 Task: Add workspace member and invite to the workspace.
Action: Mouse pressed left at (379, 218)
Screenshot: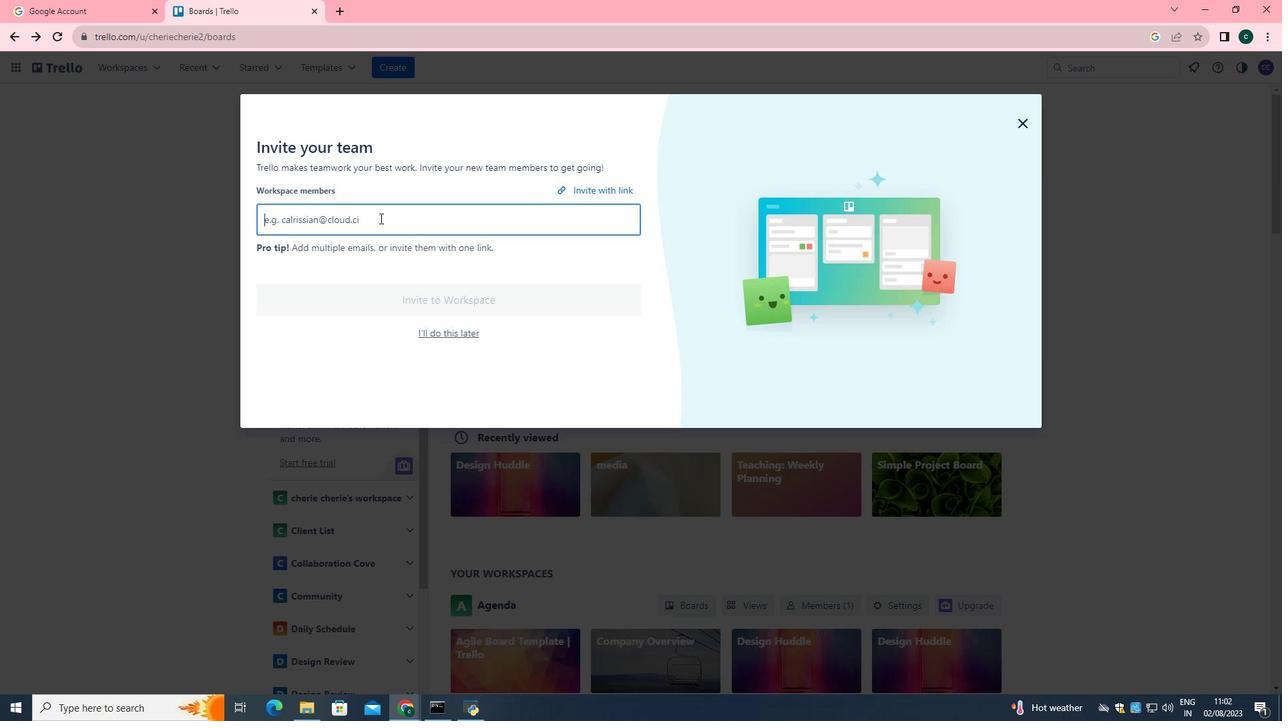 
Action: Key pressed softage.1
Screenshot: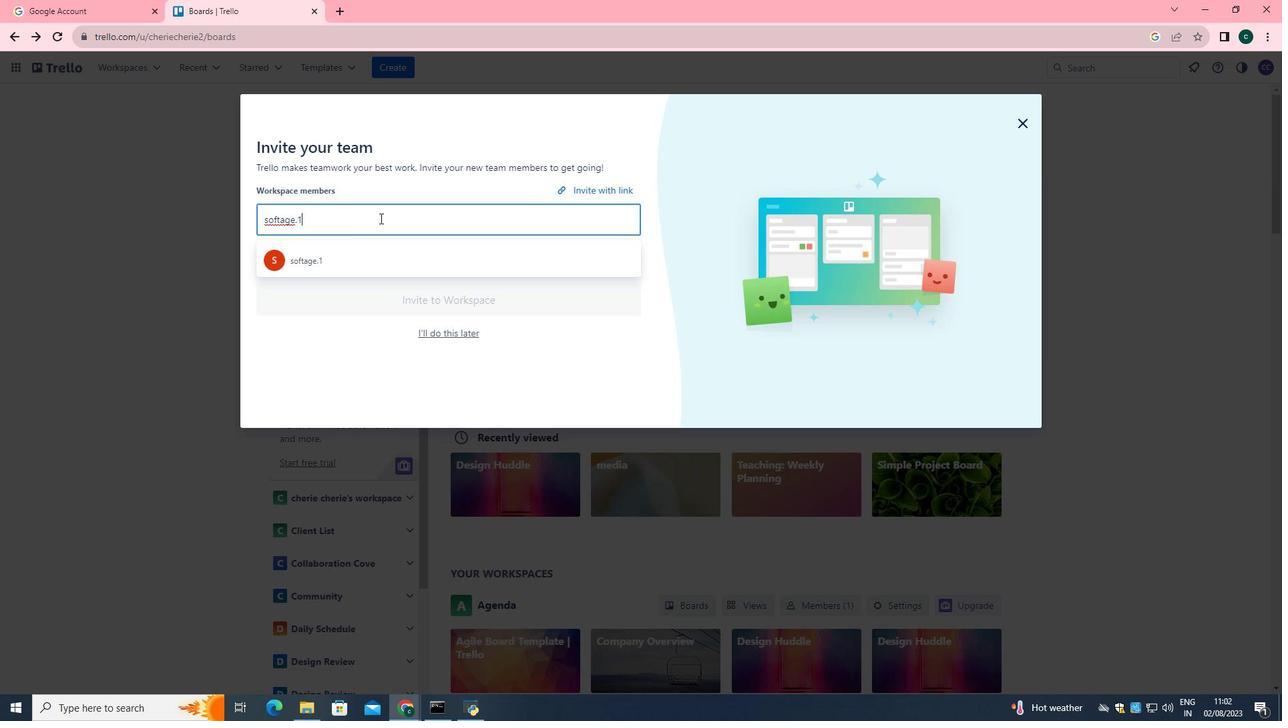 
Action: Mouse moved to (299, 259)
Screenshot: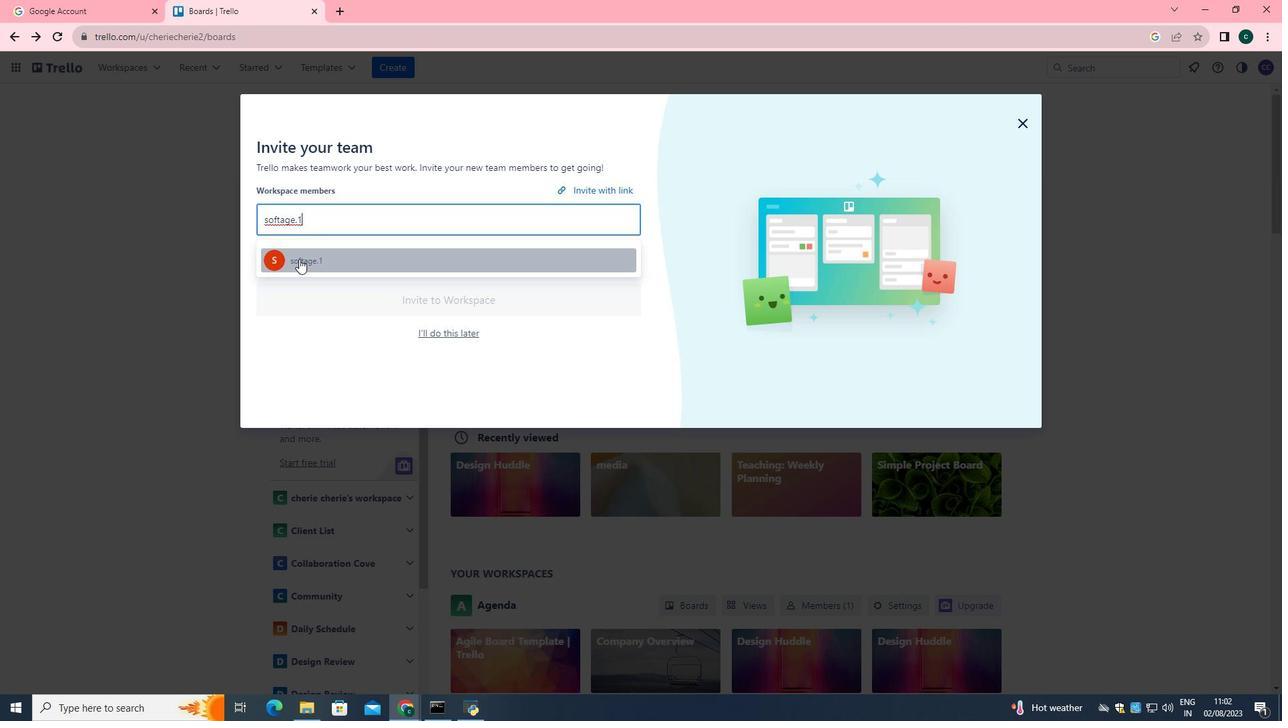 
Action: Mouse pressed left at (299, 259)
Screenshot: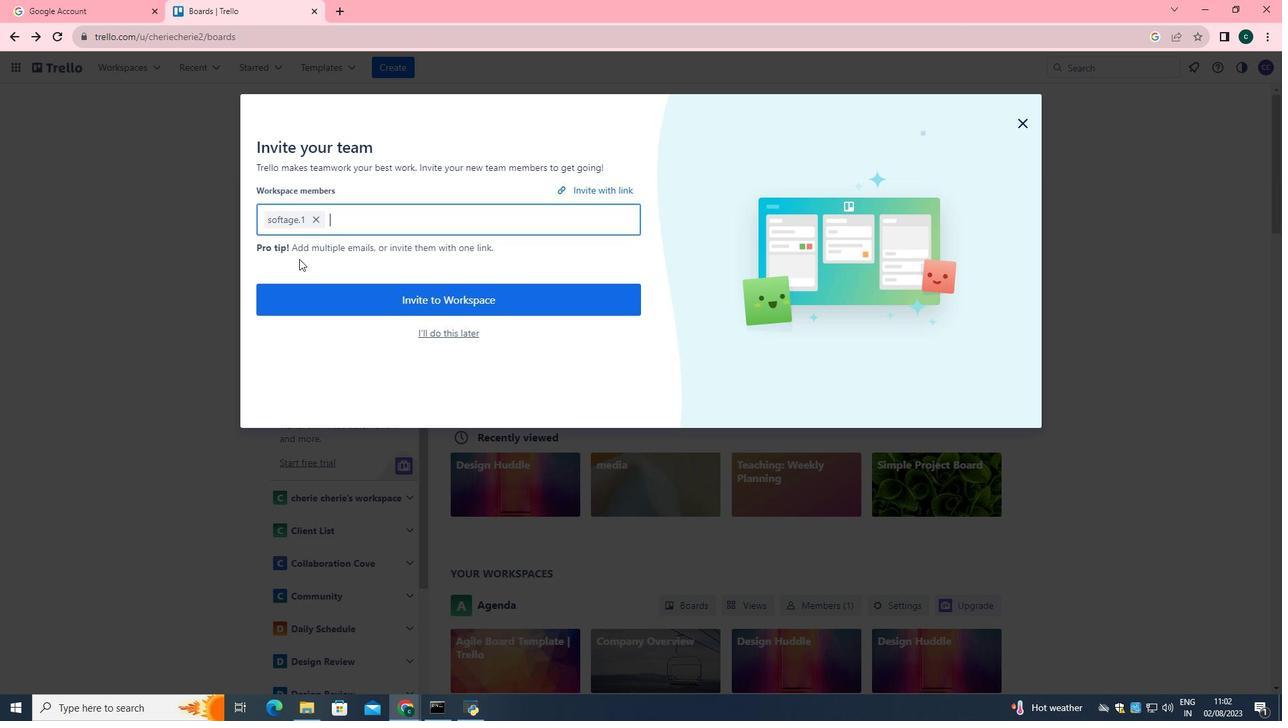 
Action: Mouse moved to (414, 299)
Screenshot: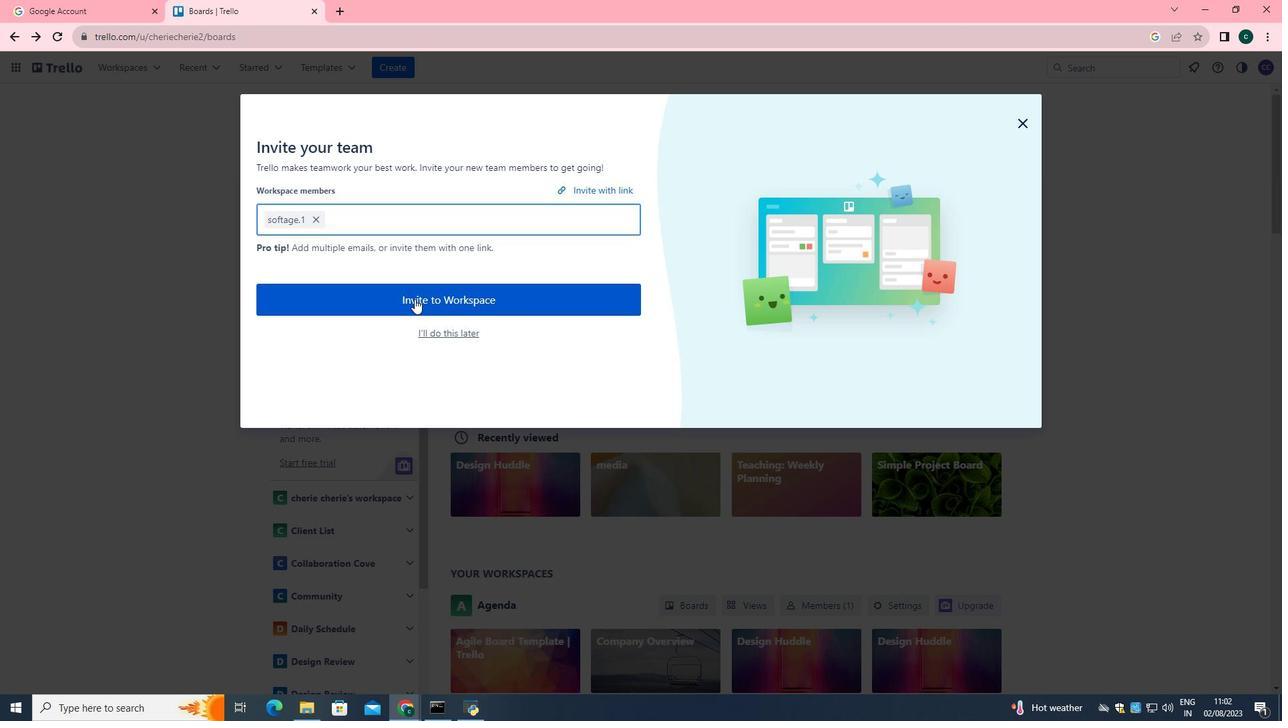 
Action: Mouse pressed left at (414, 299)
Screenshot: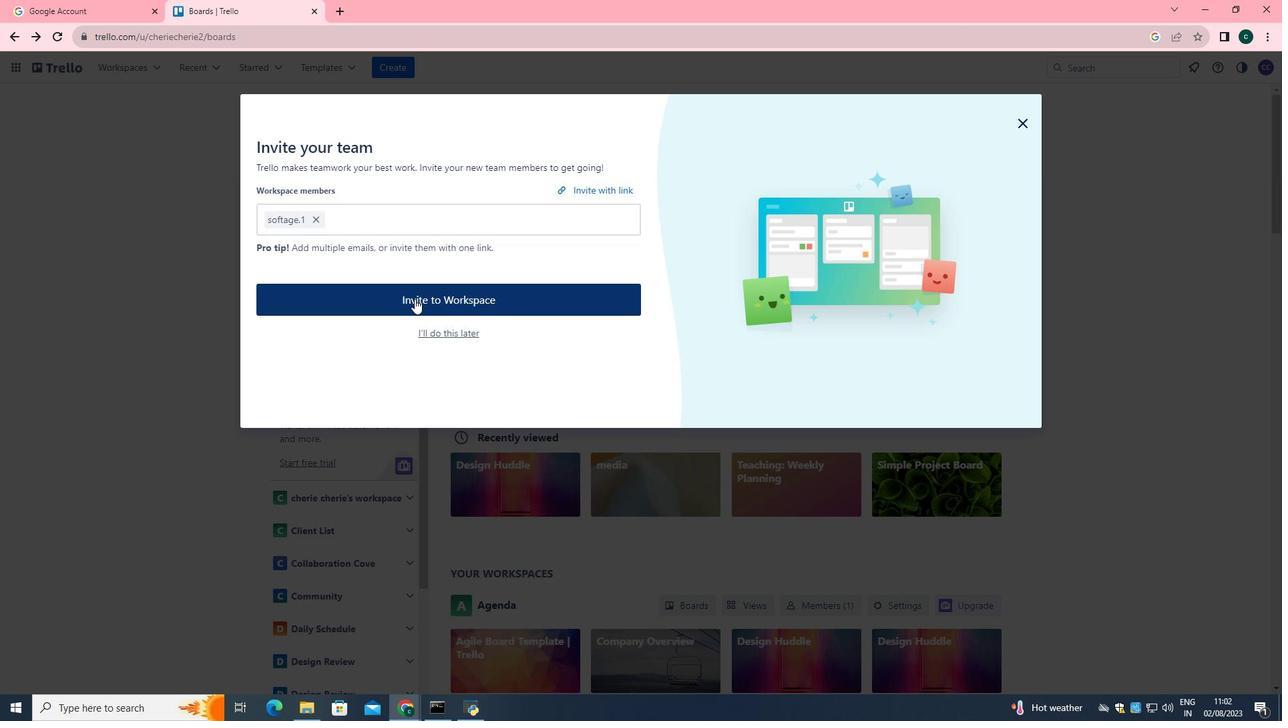 
